 Task: Create Issue Issue0000000303 in Backlog  in Scrum Project Project0000000061 in Jira. Create Issue Issue0000000304 in Backlog  in Scrum Project Project0000000061 in Jira. Create Issue Issue0000000305 in Backlog  in Scrum Project Project0000000061 in Jira. Create Issue Issue0000000306 in Backlog  in Scrum Project Project0000000062 in Jira. Create Issue Issue0000000307 in Backlog  in Scrum Project Project0000000062 in Jira
Action: Mouse moved to (666, 703)
Screenshot: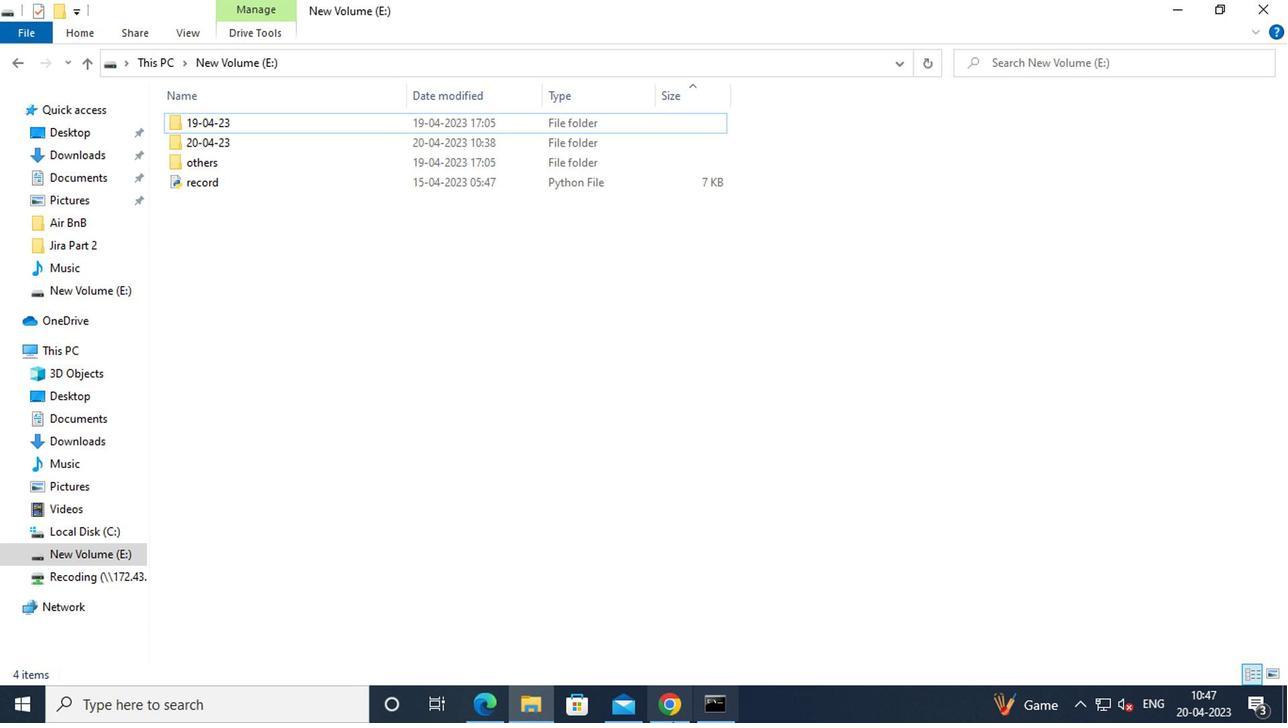 
Action: Mouse pressed left at (666, 703)
Screenshot: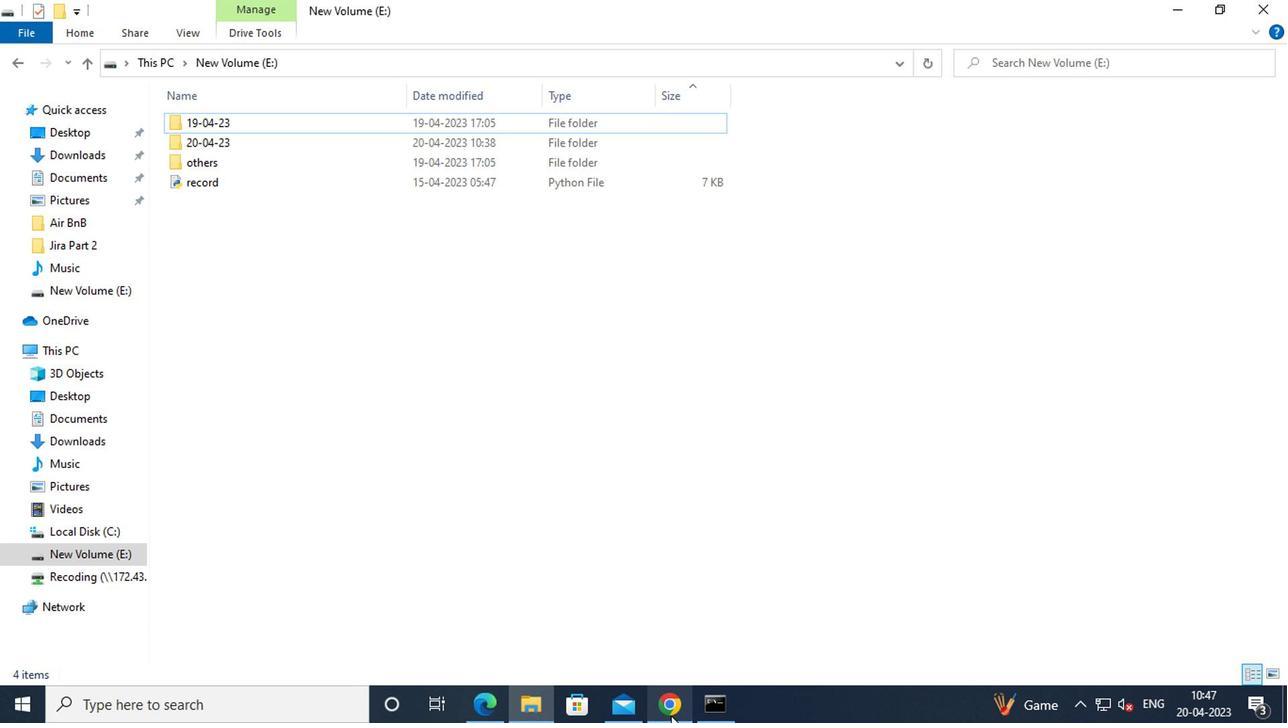 
Action: Mouse moved to (351, 418)
Screenshot: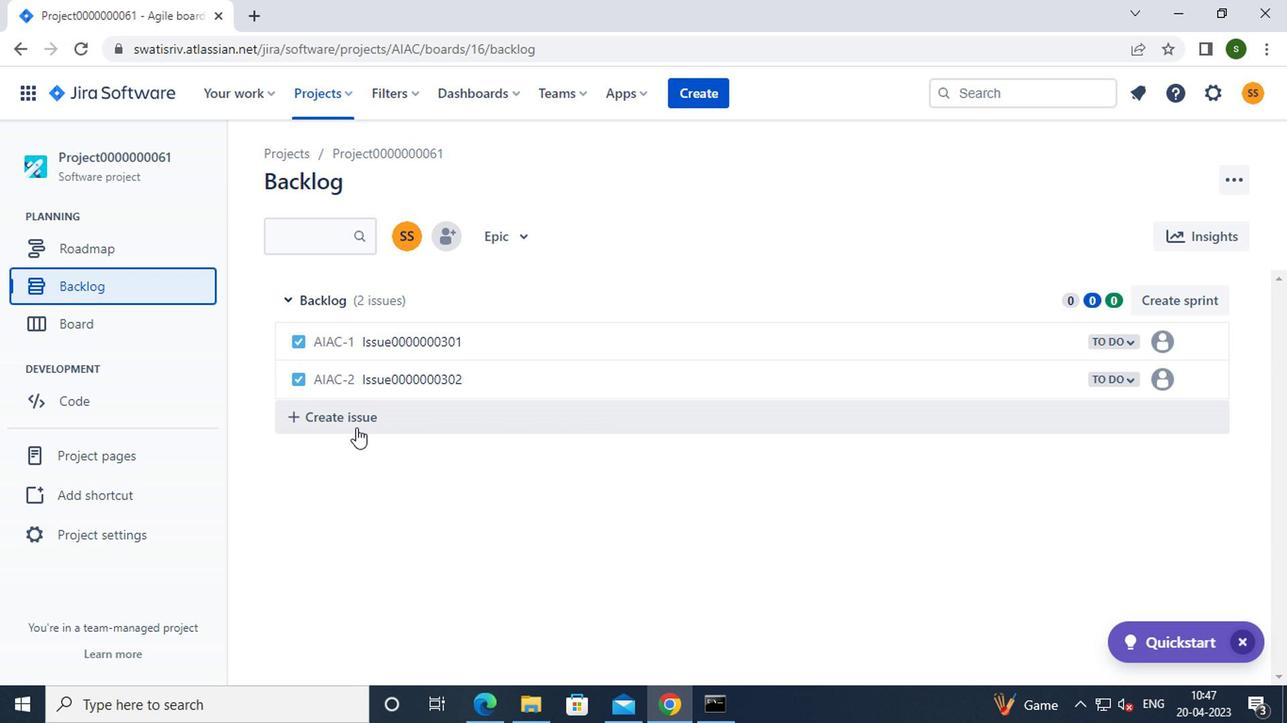 
Action: Mouse pressed left at (351, 418)
Screenshot: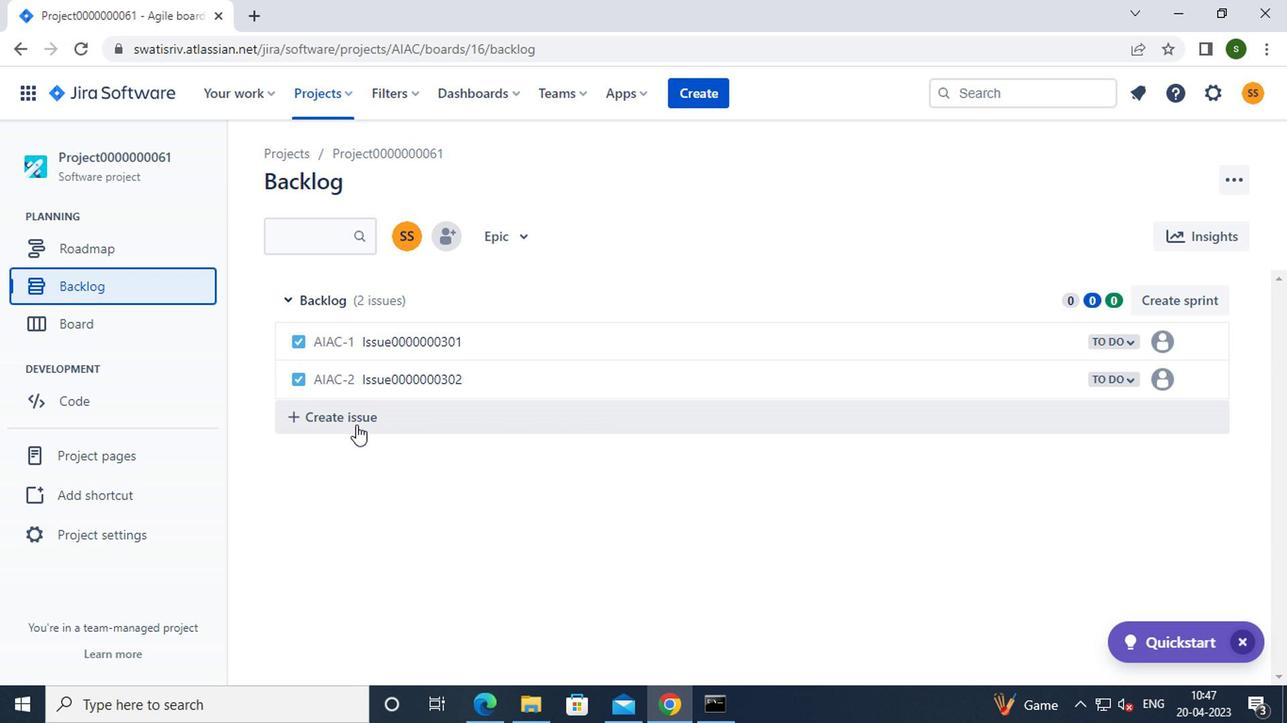 
Action: Mouse moved to (411, 412)
Screenshot: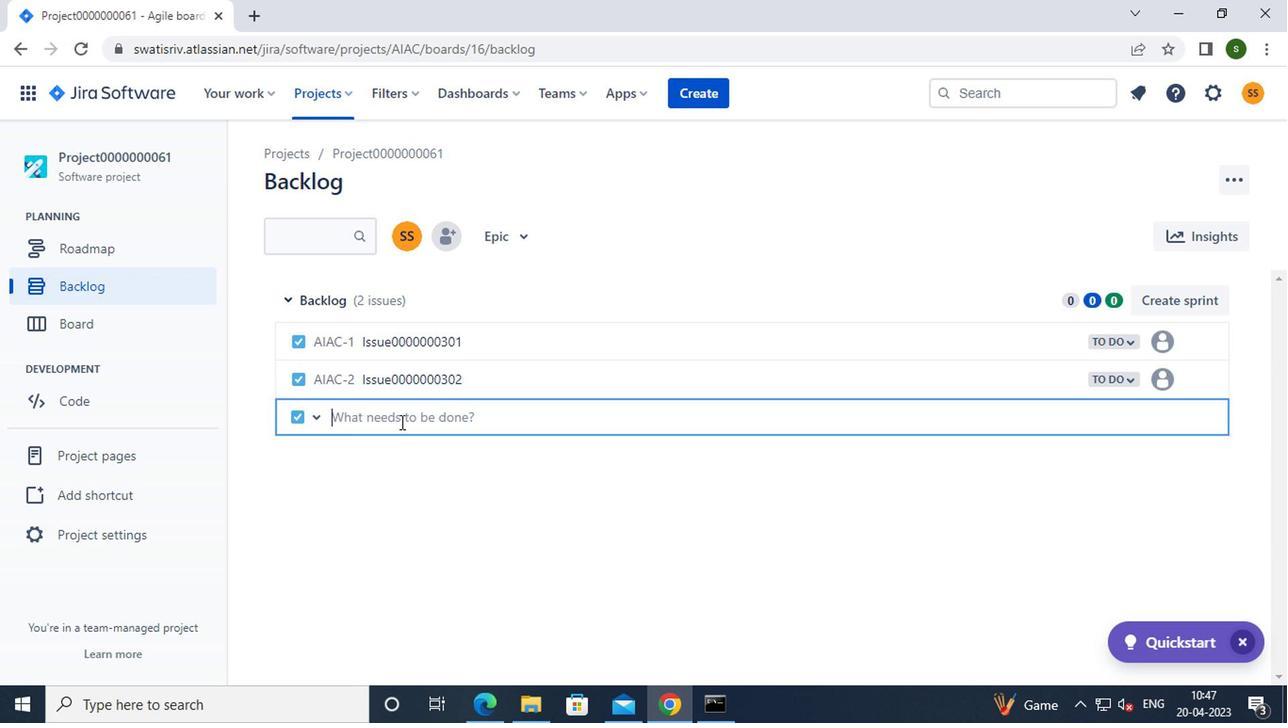
Action: Key pressed <Key.caps_lock>i<Key.caps_lock>ssue0000000303<Key.enter><Key.caps_lock>i<Key.caps_lock>ssue0000000304<Key.enter><Key.caps_lock>i<Key.caps_lock>ssue0000000305<Key.enter>
Screenshot: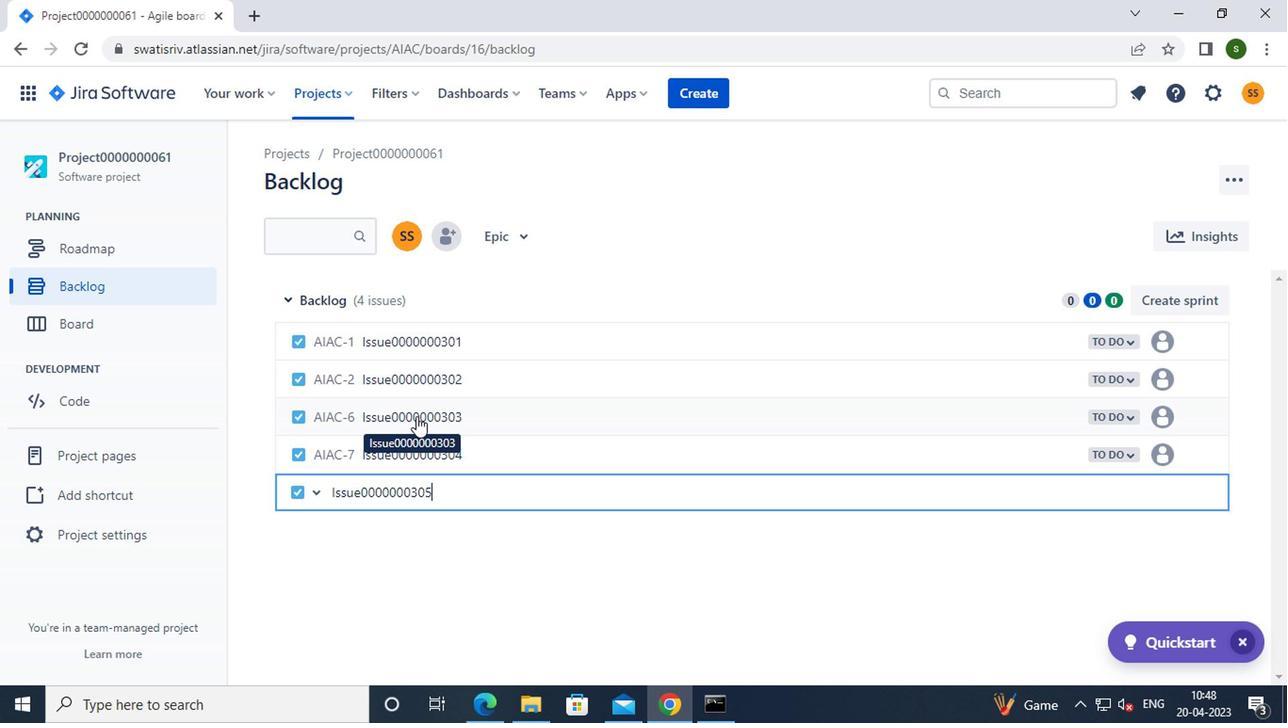 
Action: Mouse moved to (321, 97)
Screenshot: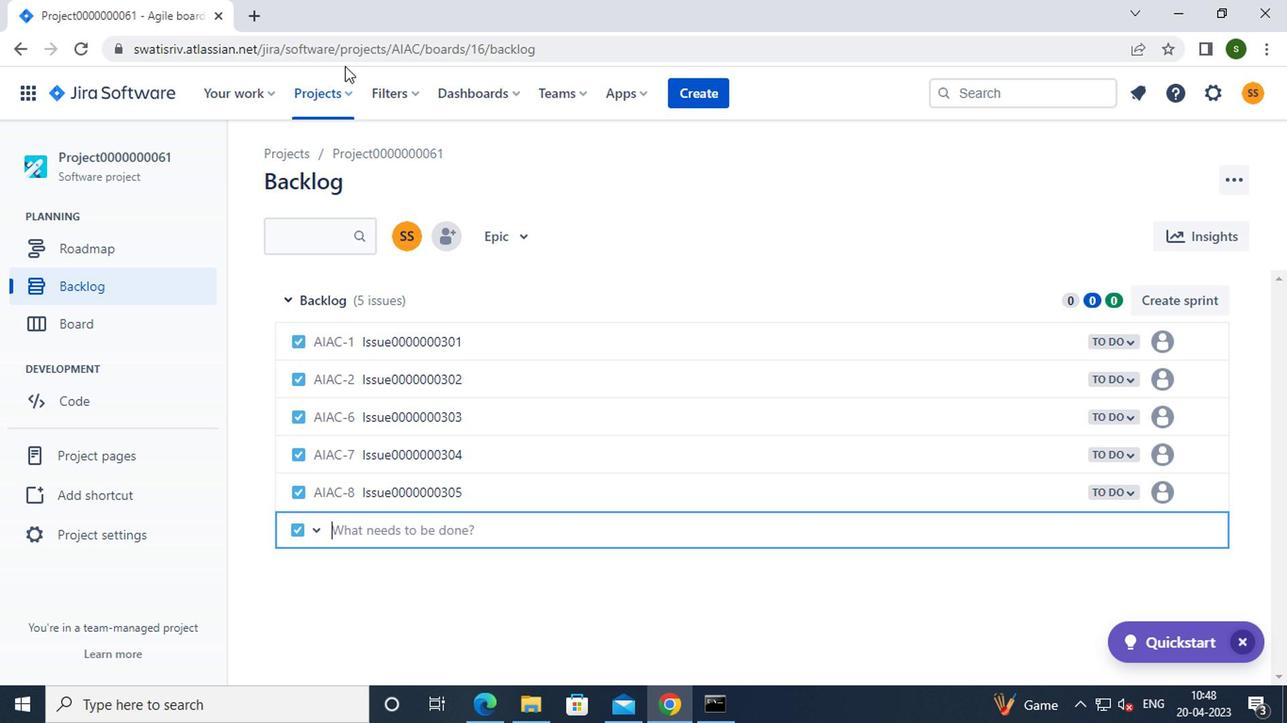 
Action: Mouse pressed left at (321, 97)
Screenshot: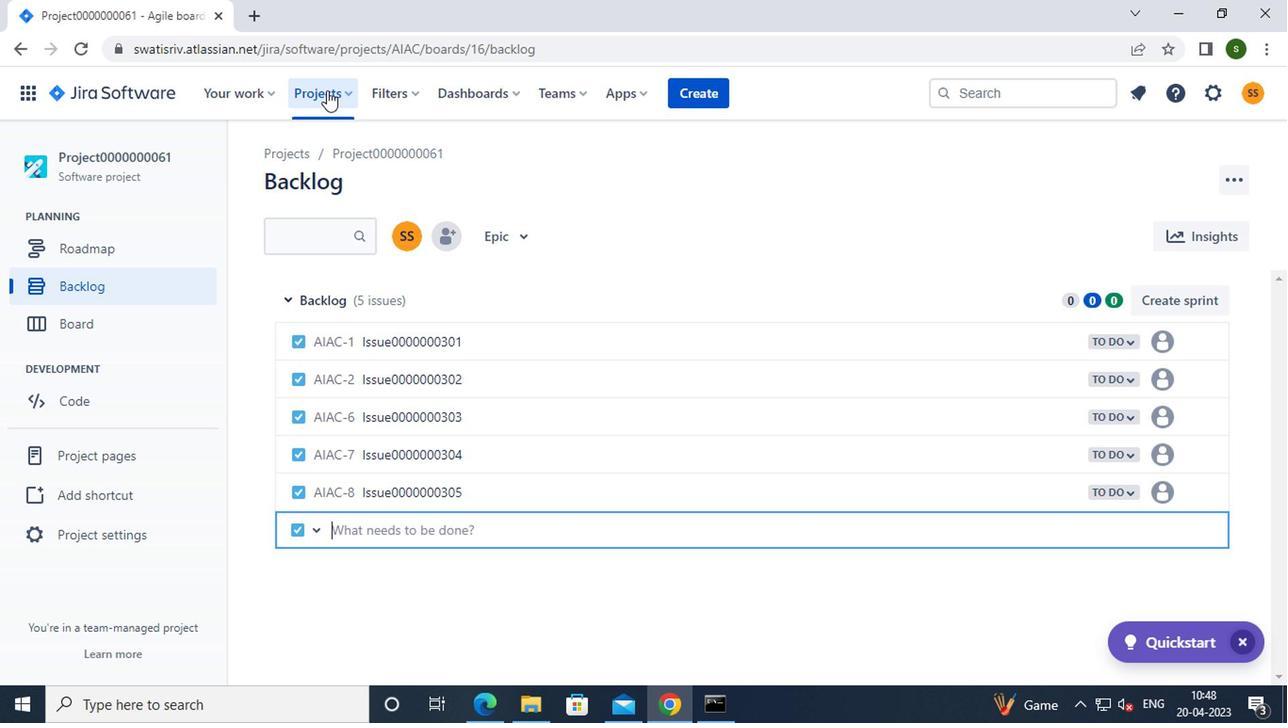 
Action: Mouse moved to (398, 227)
Screenshot: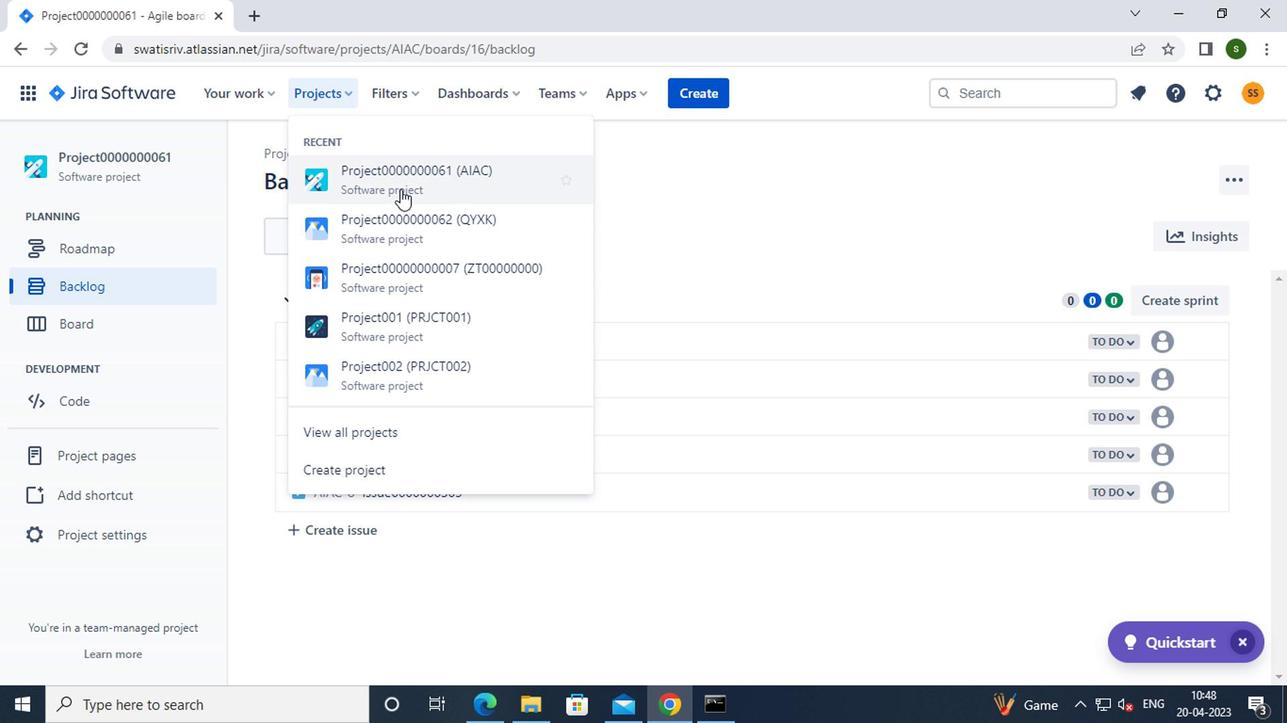 
Action: Mouse pressed left at (398, 227)
Screenshot: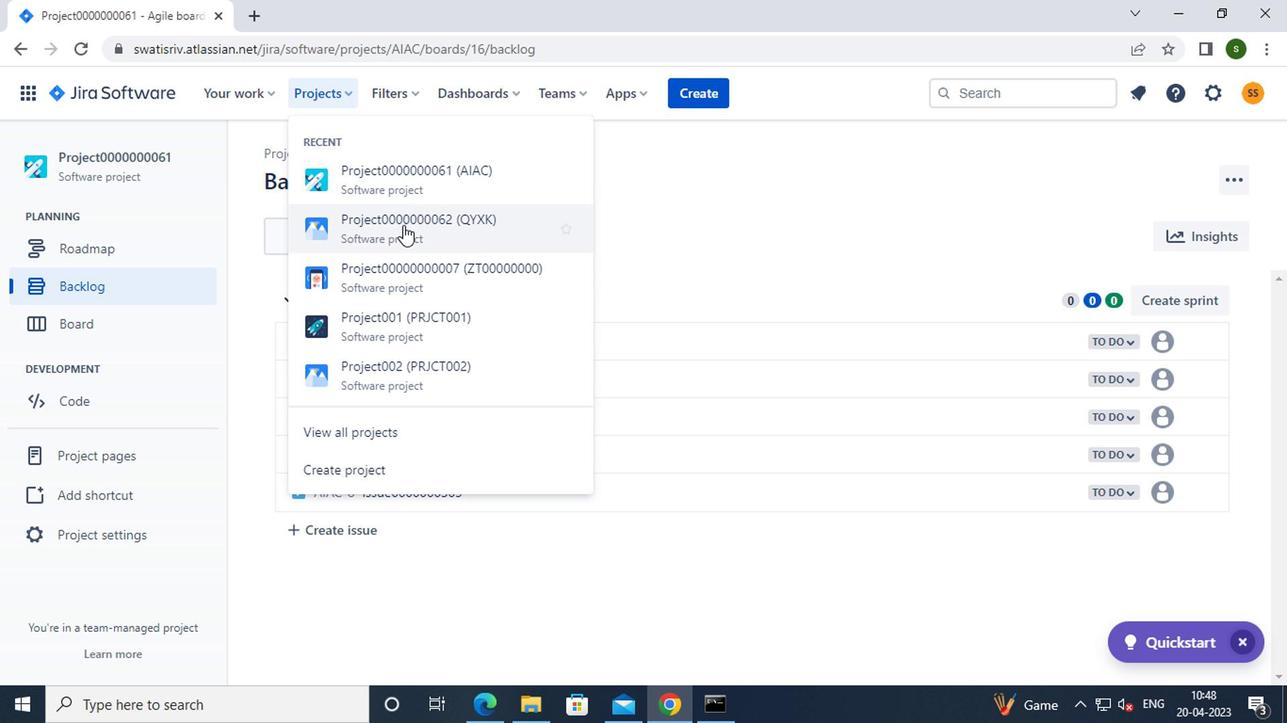 
Action: Mouse moved to (105, 278)
Screenshot: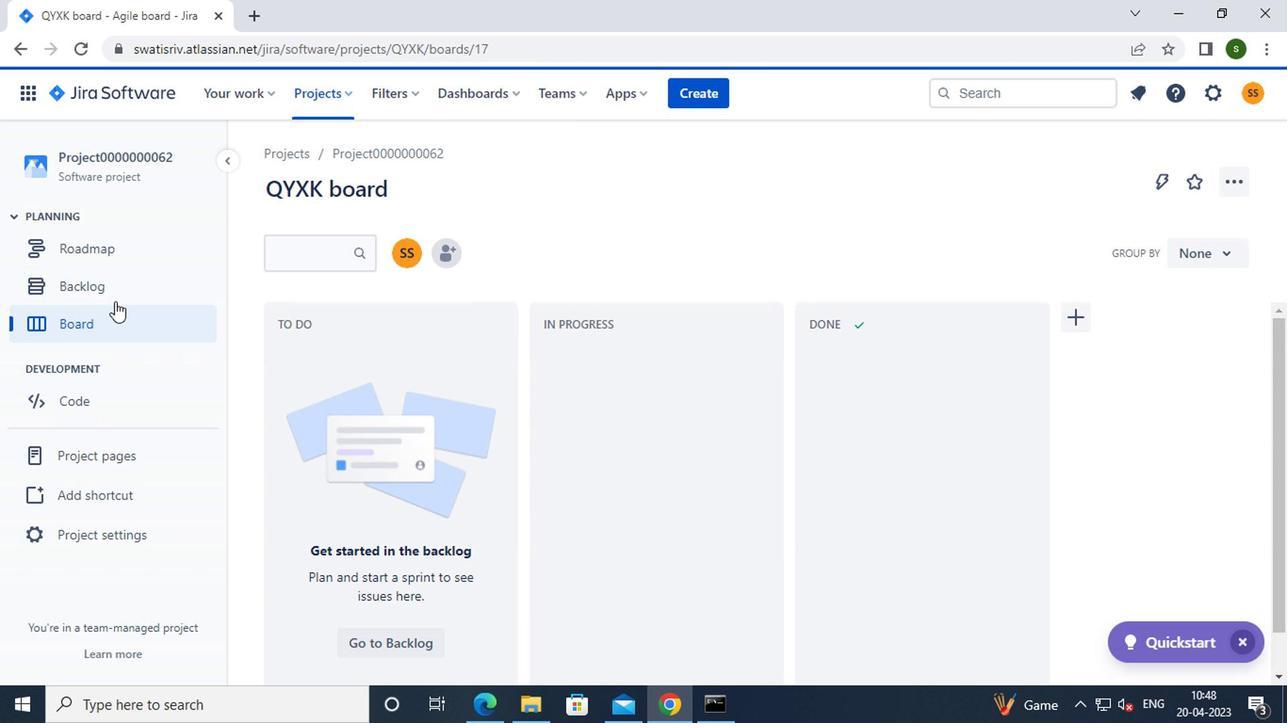
Action: Mouse pressed left at (105, 278)
Screenshot: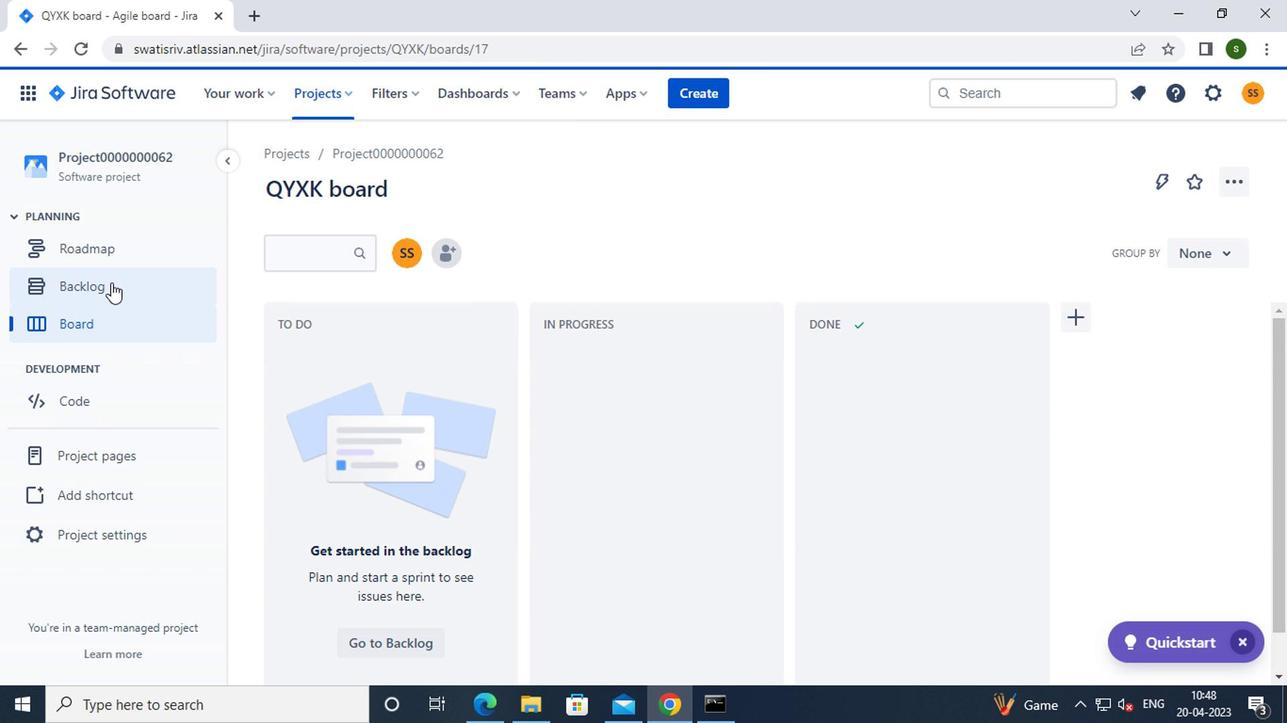 
Action: Mouse moved to (411, 376)
Screenshot: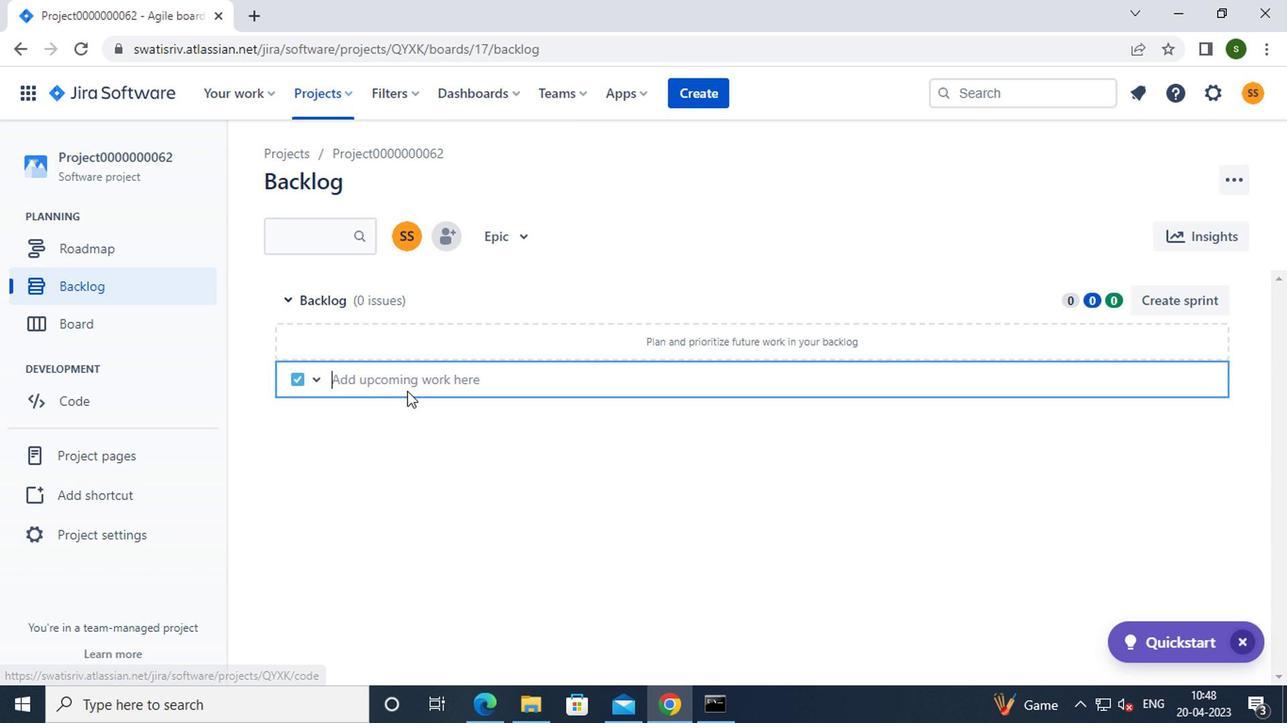 
Action: Mouse pressed left at (411, 376)
Screenshot: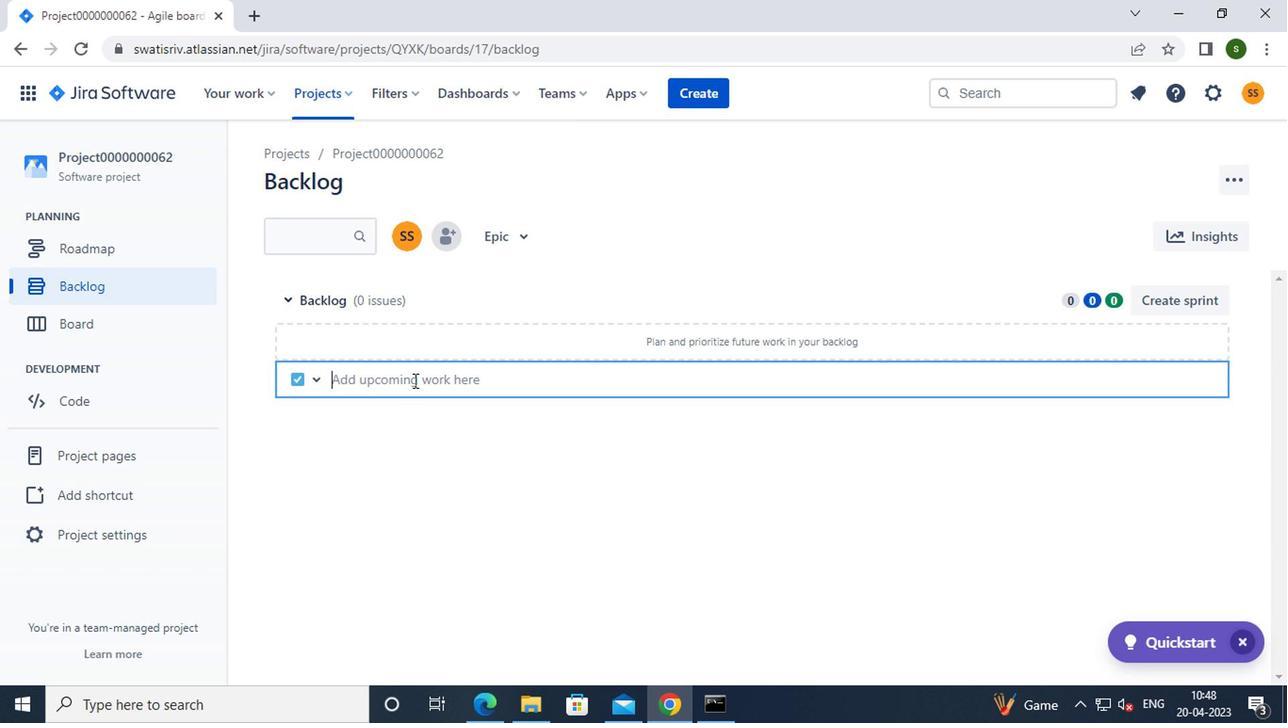 
Action: Key pressed <Key.caps_lock>i<Key.caps_lock>ssue0000000306<Key.enter><Key.caps_lock>i<Key.caps_lock>ssue0000000307<Key.enter><Key.f8>
Screenshot: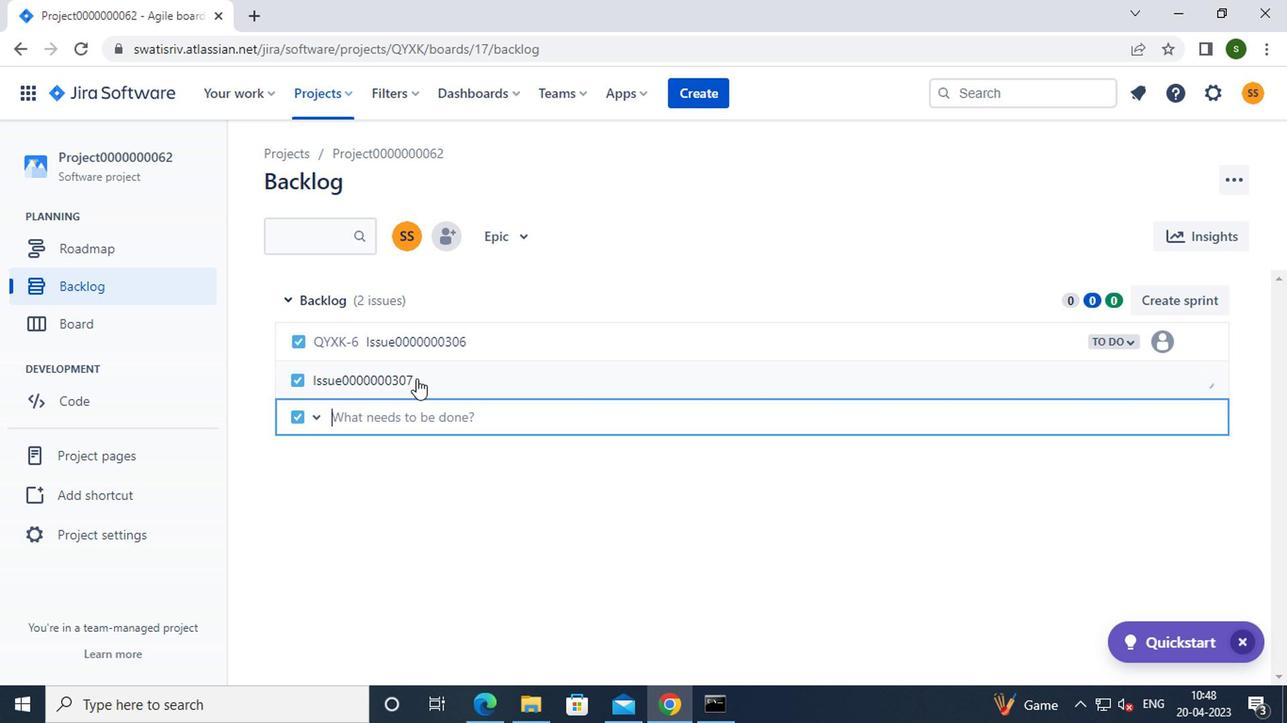 
